 Task: Create a due date automation trigger when advanced on, 2 days after a card is due add fields with custom field "Resume" set to a number greater or equal to 1 and lower than 10 at 11:00 AM.
Action: Mouse moved to (1067, 90)
Screenshot: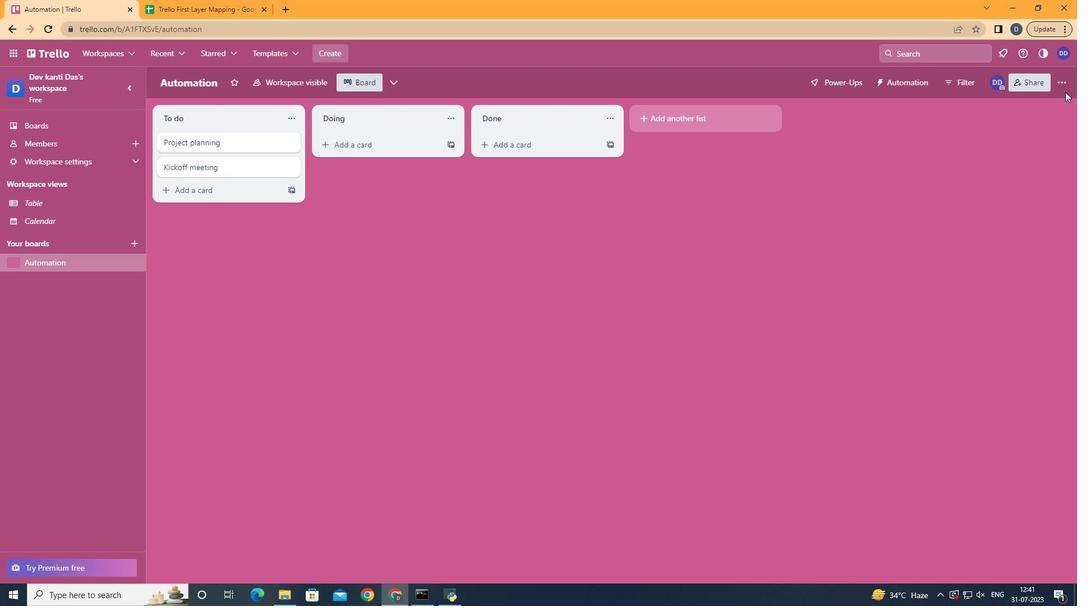 
Action: Mouse pressed left at (1067, 90)
Screenshot: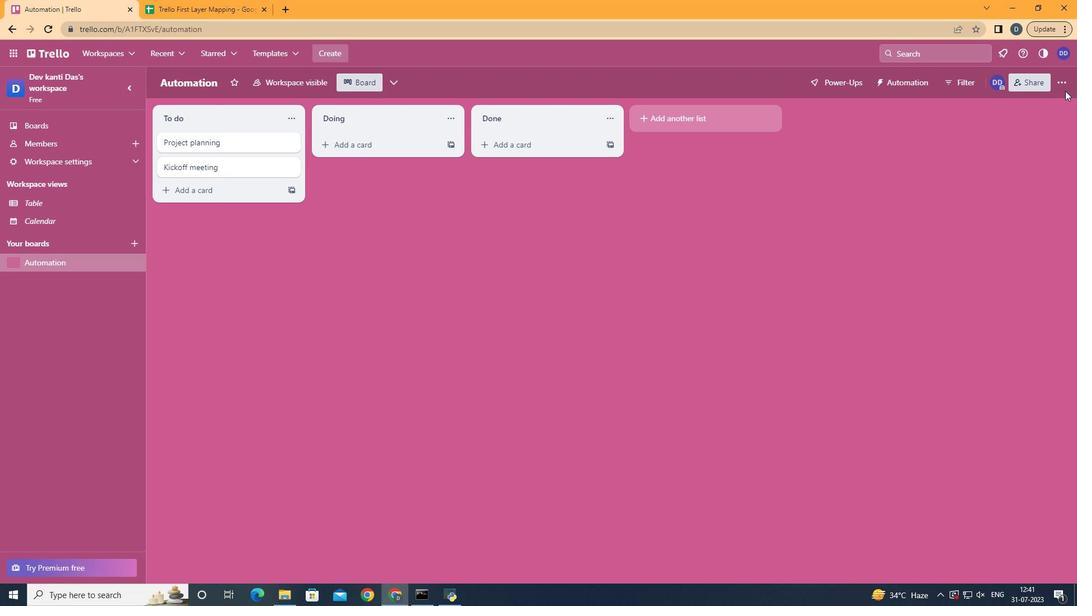 
Action: Mouse moved to (976, 232)
Screenshot: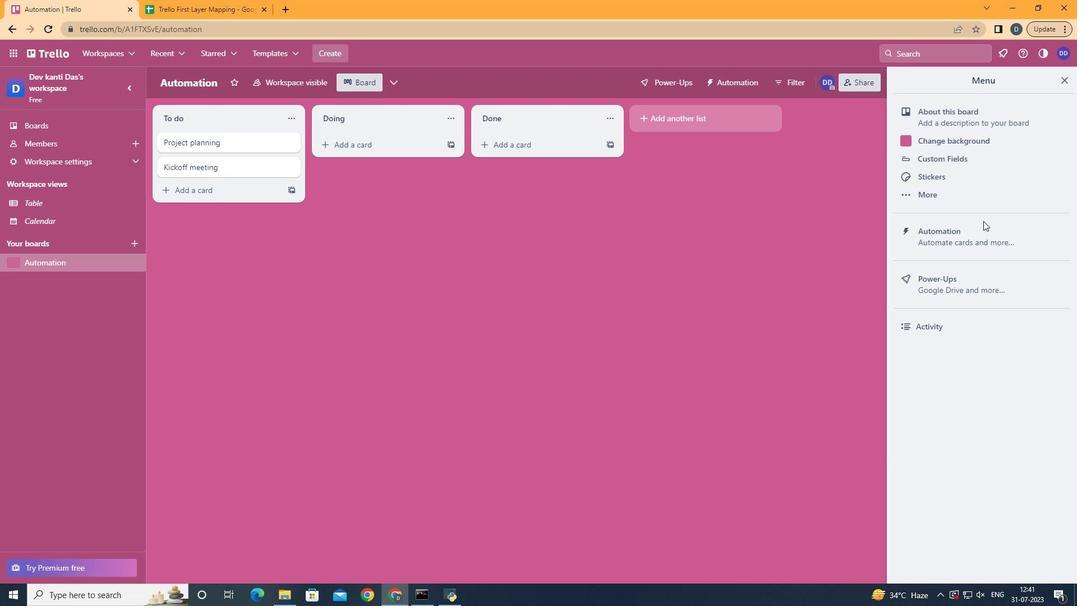 
Action: Mouse pressed left at (976, 232)
Screenshot: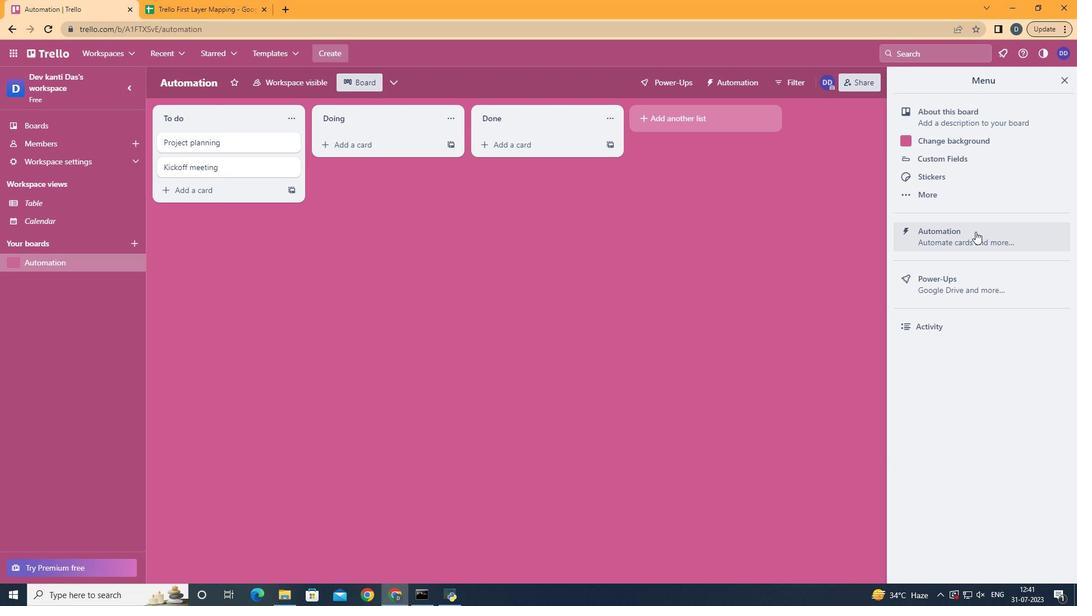 
Action: Mouse moved to (201, 225)
Screenshot: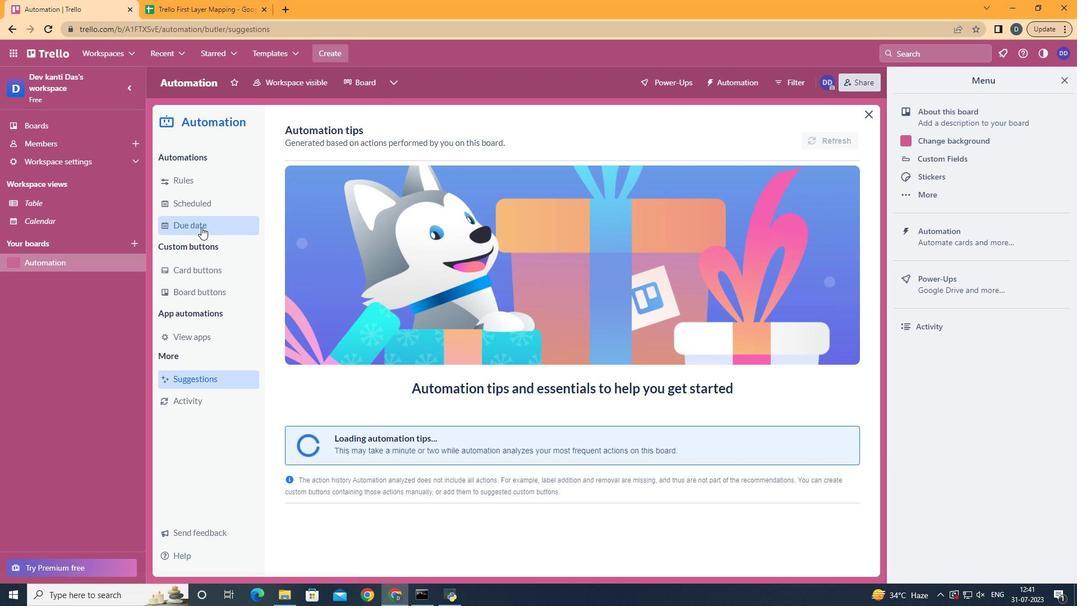 
Action: Mouse pressed left at (201, 225)
Screenshot: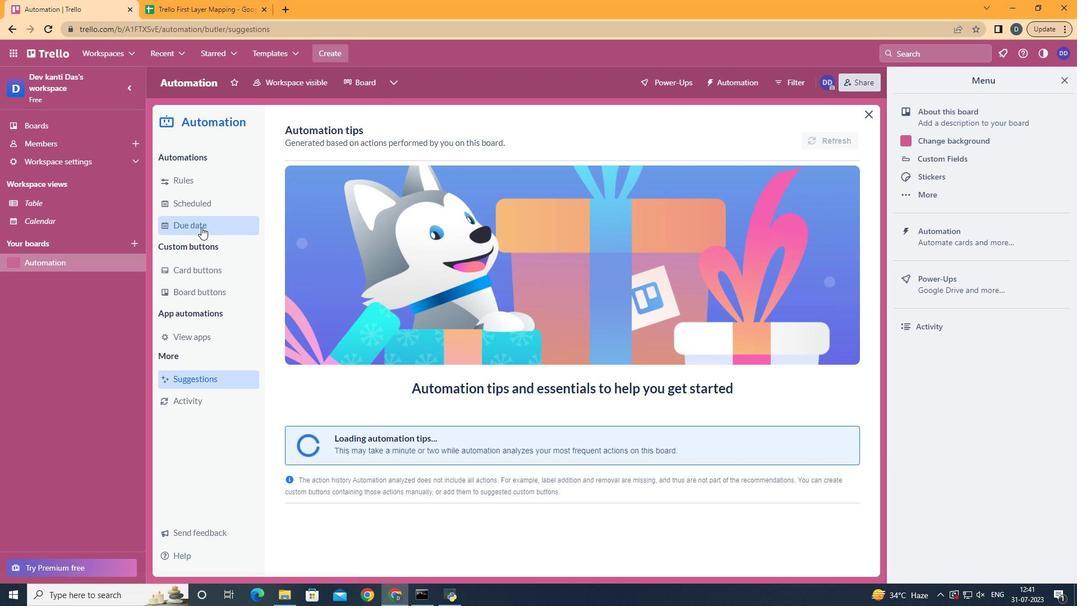 
Action: Mouse moved to (806, 130)
Screenshot: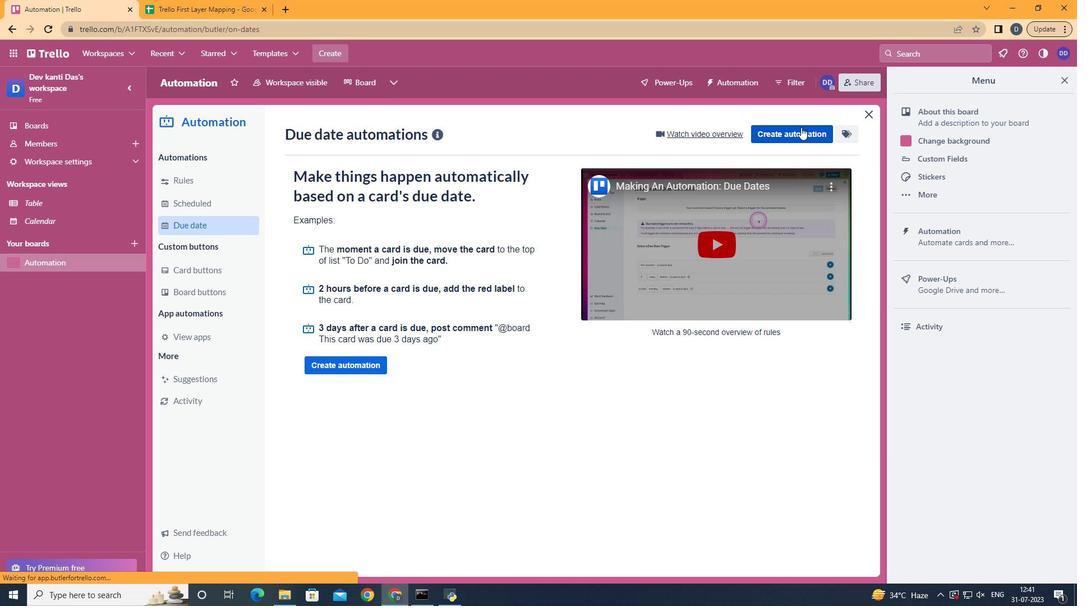 
Action: Mouse pressed left at (806, 130)
Screenshot: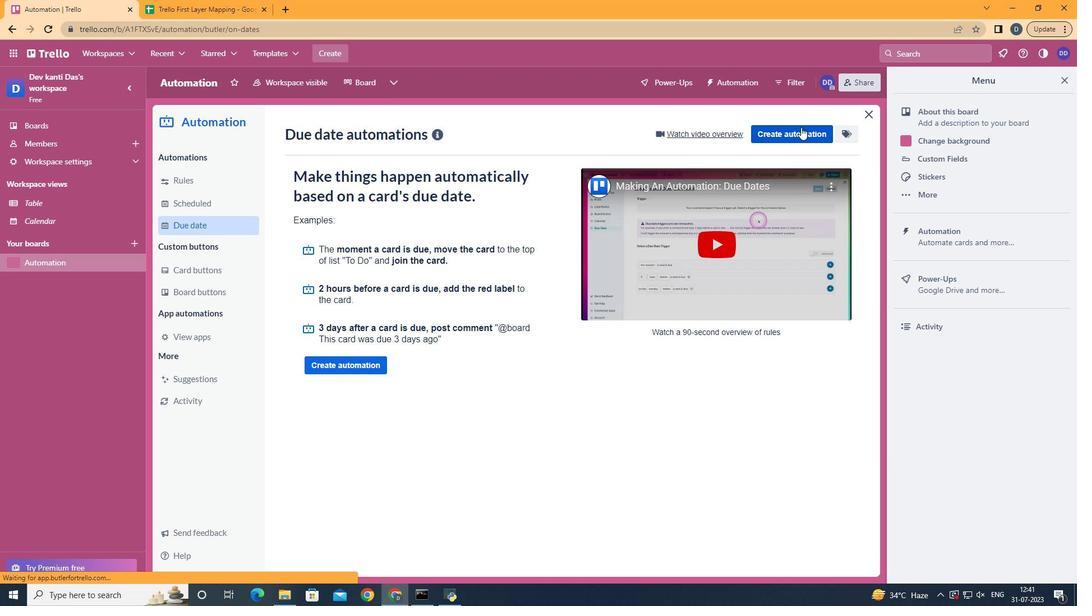
Action: Mouse moved to (498, 250)
Screenshot: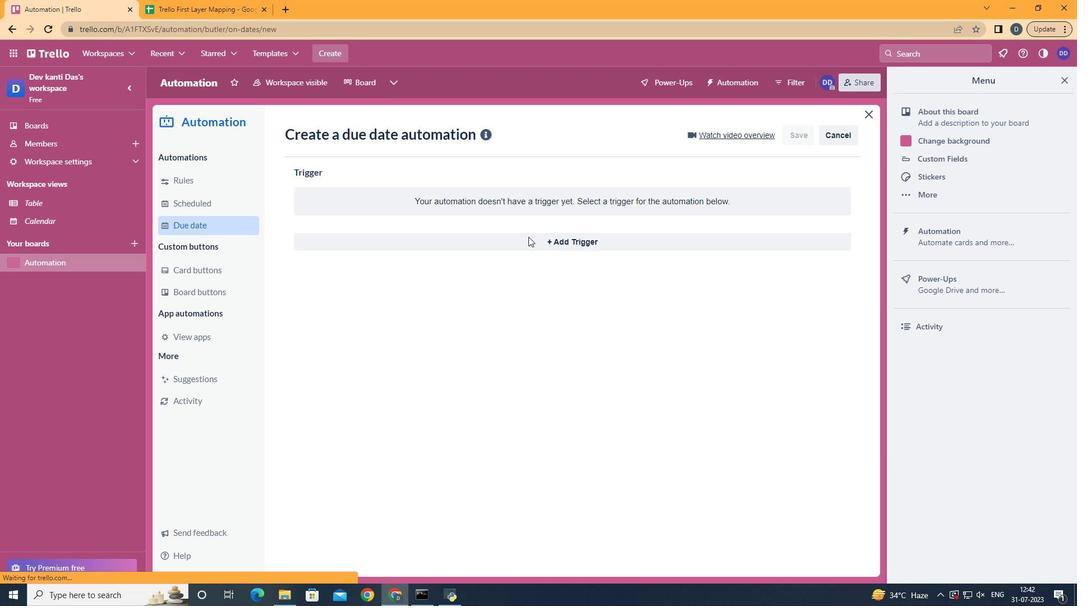 
Action: Mouse pressed left at (498, 250)
Screenshot: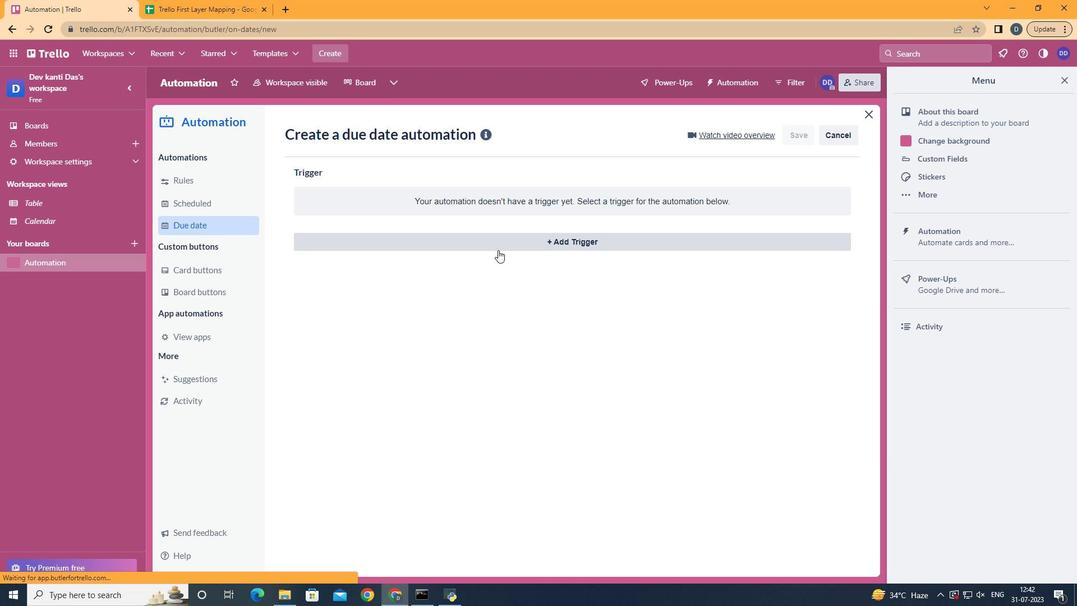 
Action: Mouse moved to (408, 456)
Screenshot: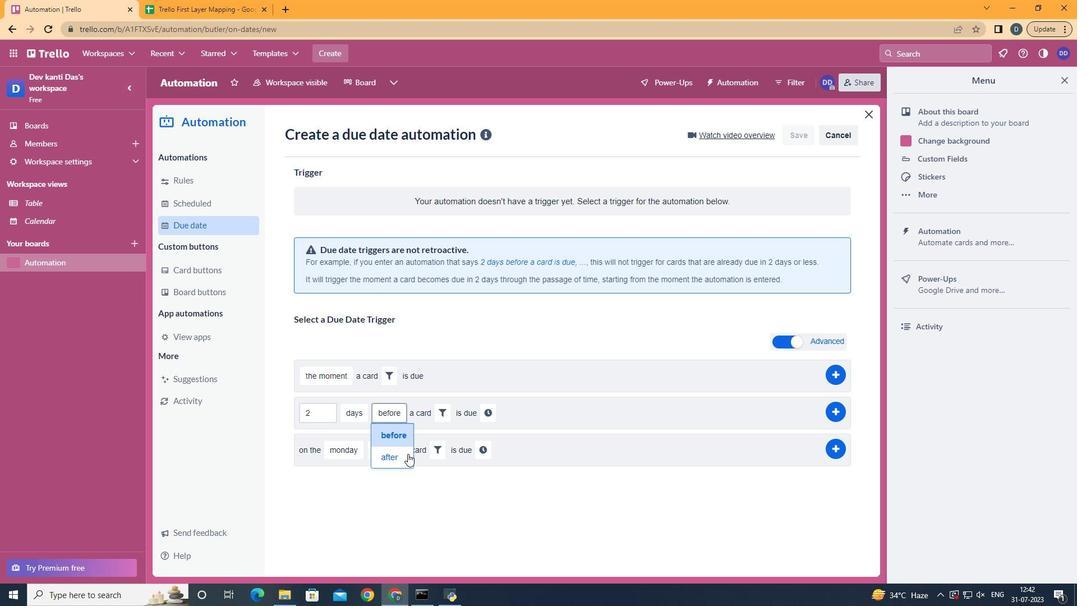
Action: Mouse pressed left at (408, 456)
Screenshot: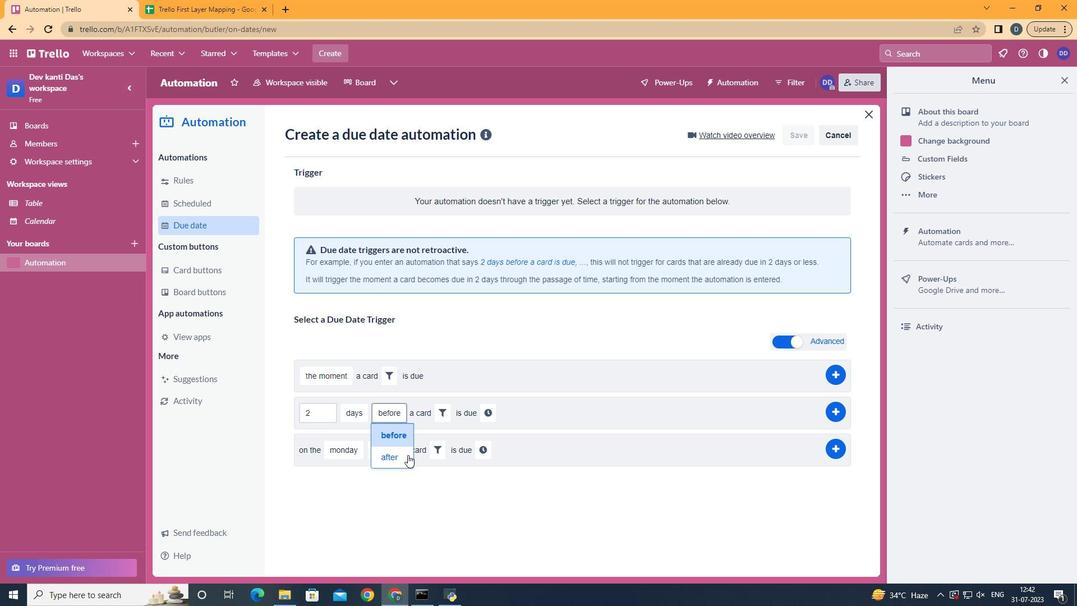 
Action: Mouse moved to (445, 412)
Screenshot: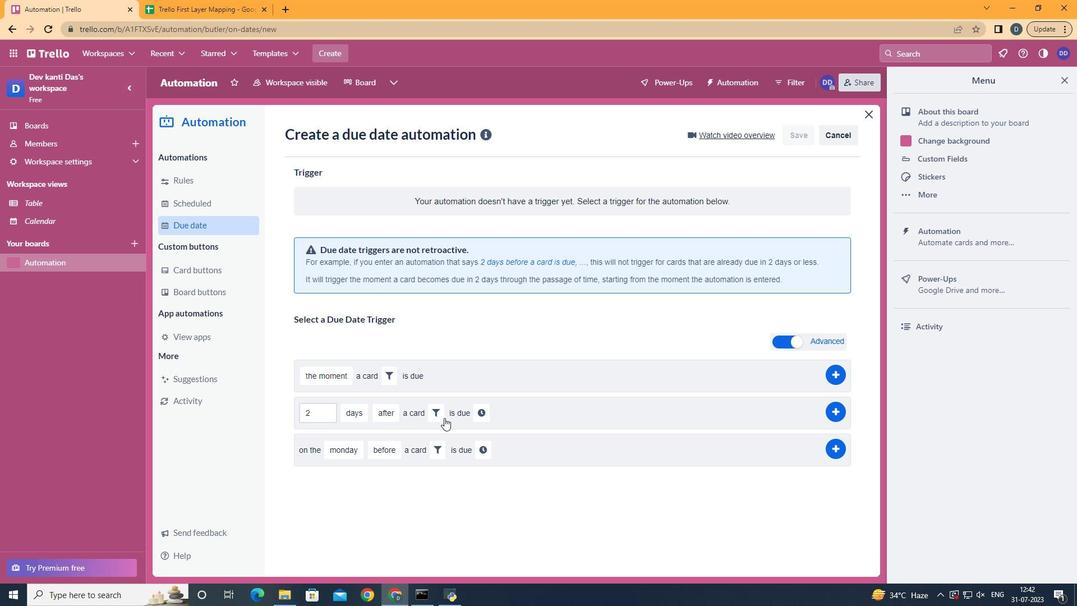 
Action: Mouse pressed left at (445, 412)
Screenshot: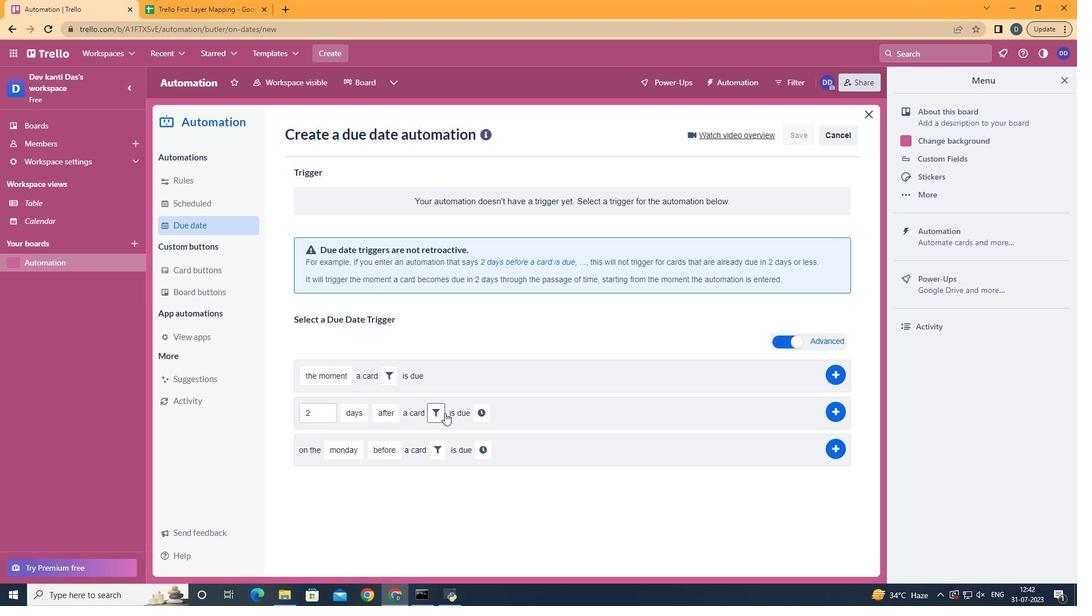 
Action: Mouse moved to (581, 447)
Screenshot: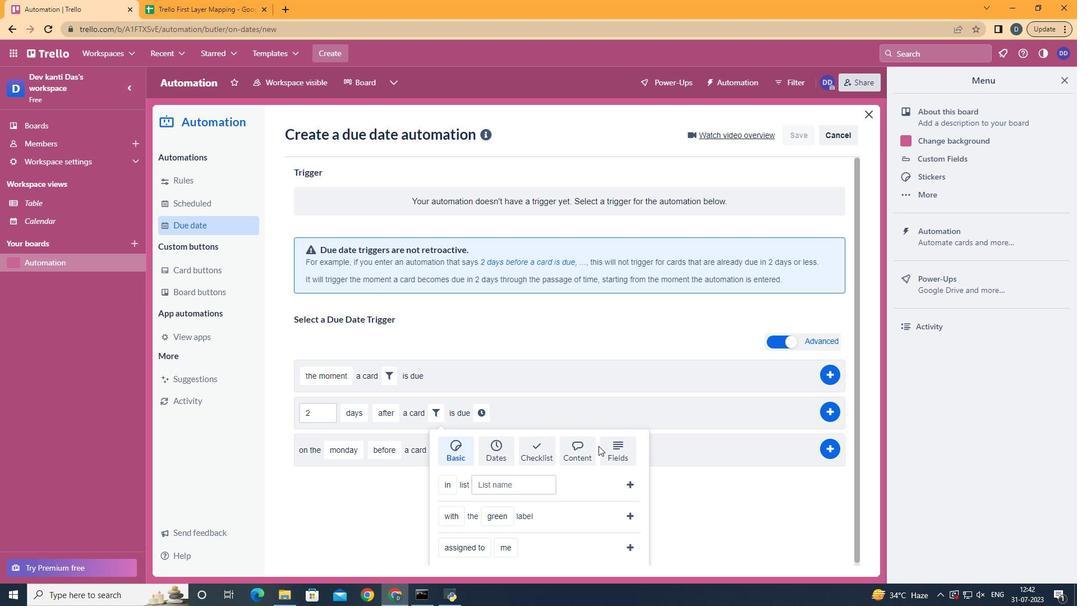 
Action: Mouse pressed left at (581, 447)
Screenshot: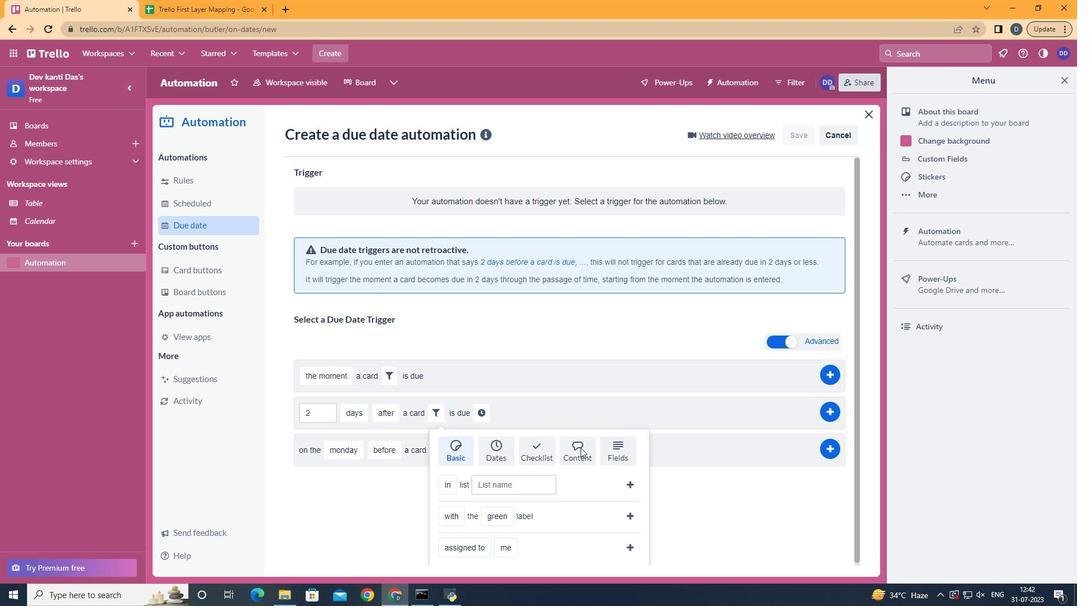 
Action: Mouse moved to (628, 448)
Screenshot: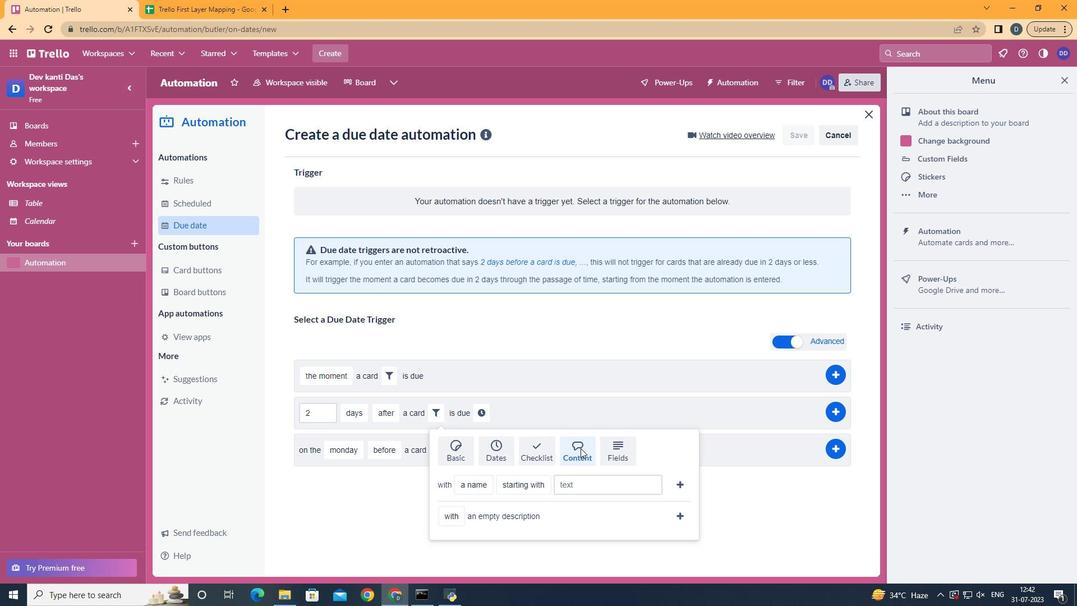 
Action: Mouse pressed left at (628, 448)
Screenshot: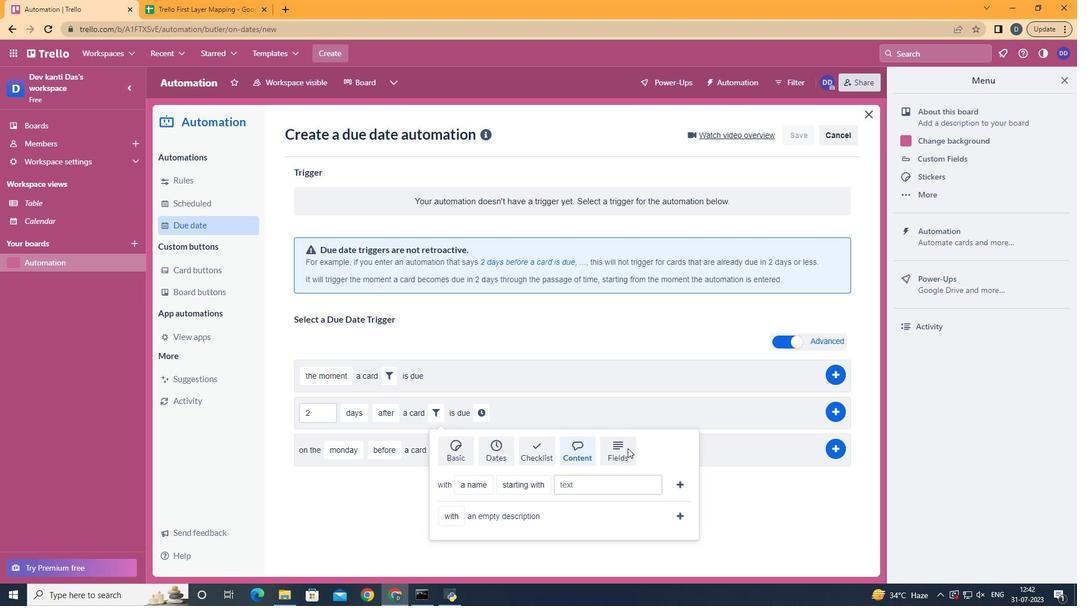 
Action: Mouse moved to (623, 447)
Screenshot: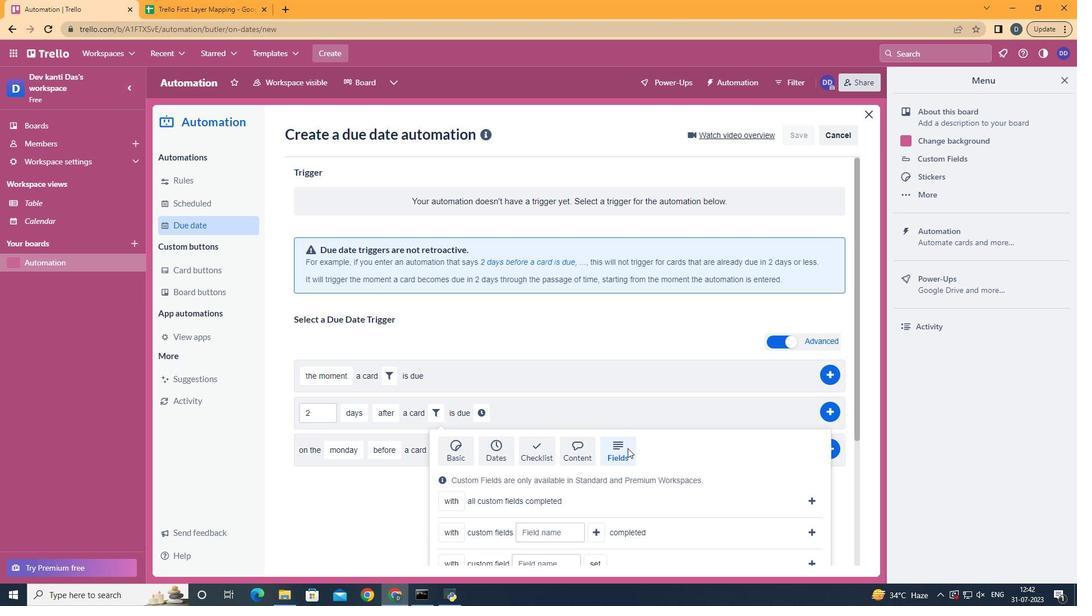 
Action: Mouse scrolled (623, 446) with delta (0, 0)
Screenshot: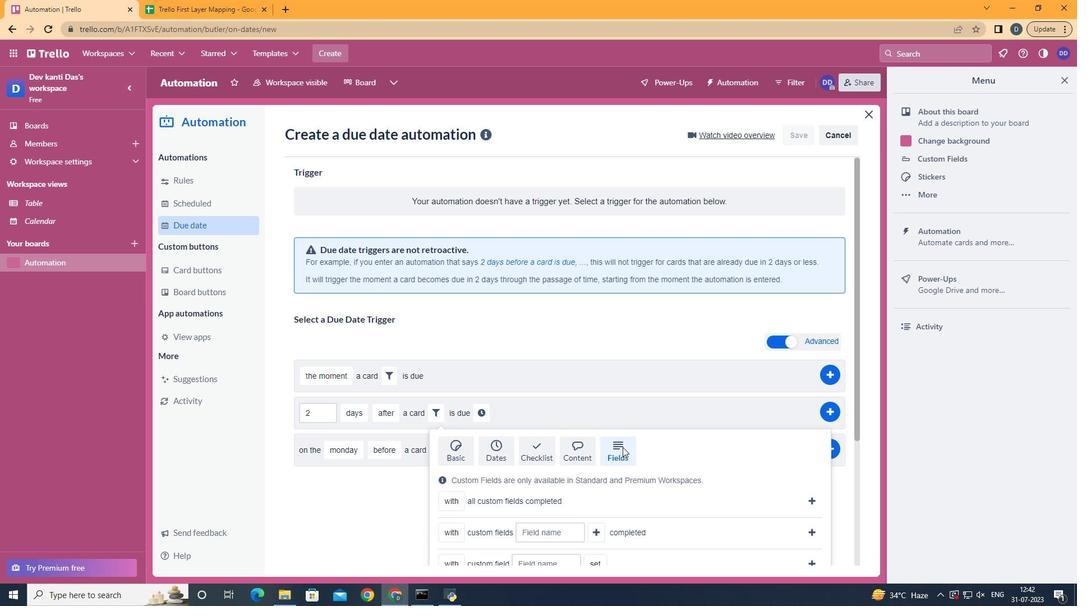 
Action: Mouse scrolled (623, 446) with delta (0, 0)
Screenshot: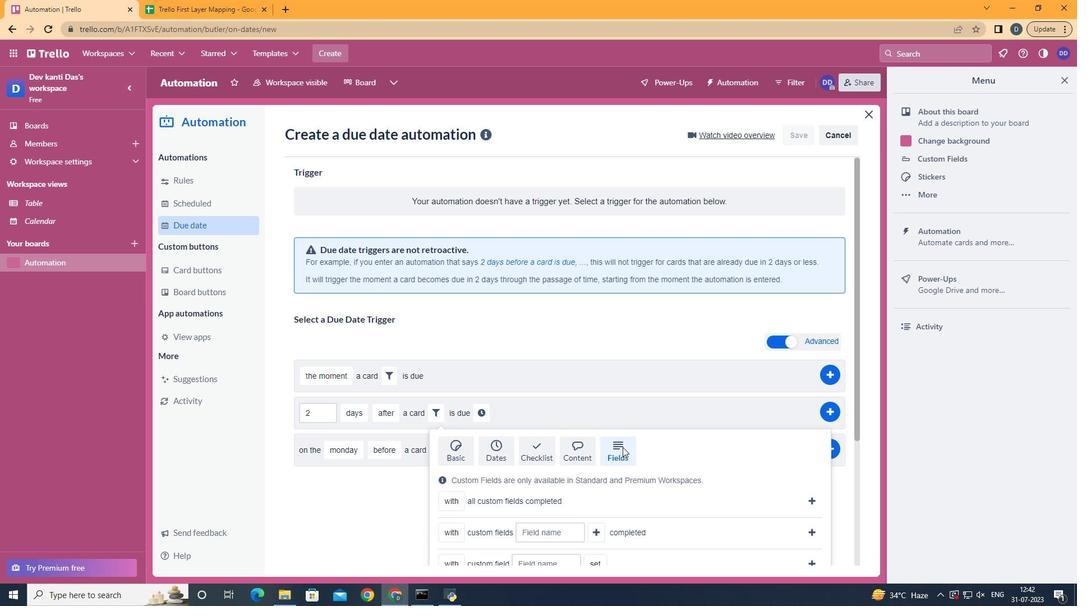 
Action: Mouse scrolled (623, 446) with delta (0, 0)
Screenshot: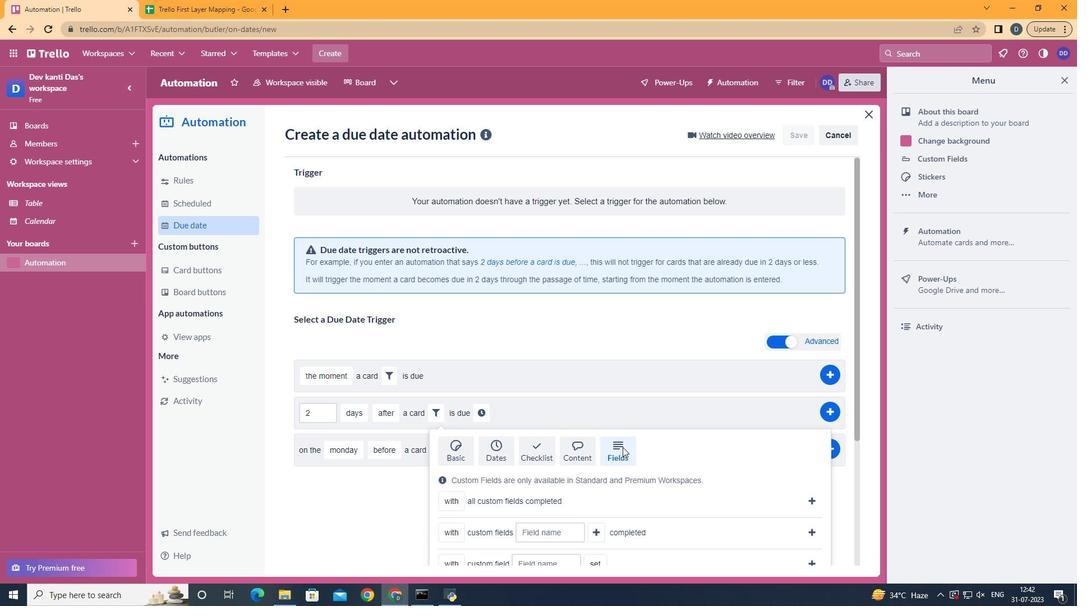
Action: Mouse scrolled (623, 446) with delta (0, 0)
Screenshot: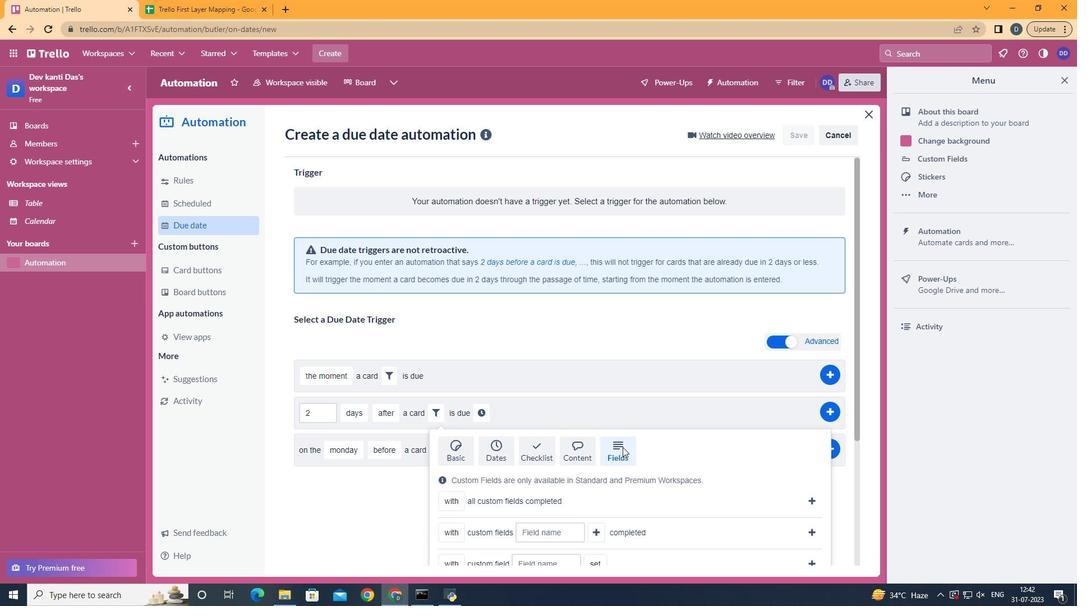 
Action: Mouse scrolled (623, 446) with delta (0, 0)
Screenshot: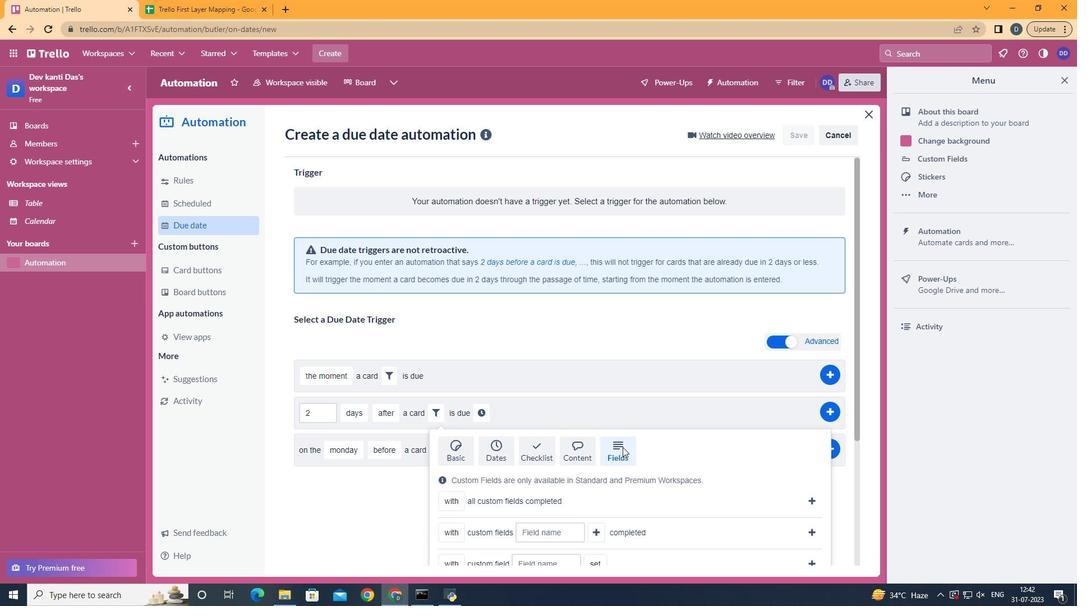 
Action: Mouse moved to (460, 498)
Screenshot: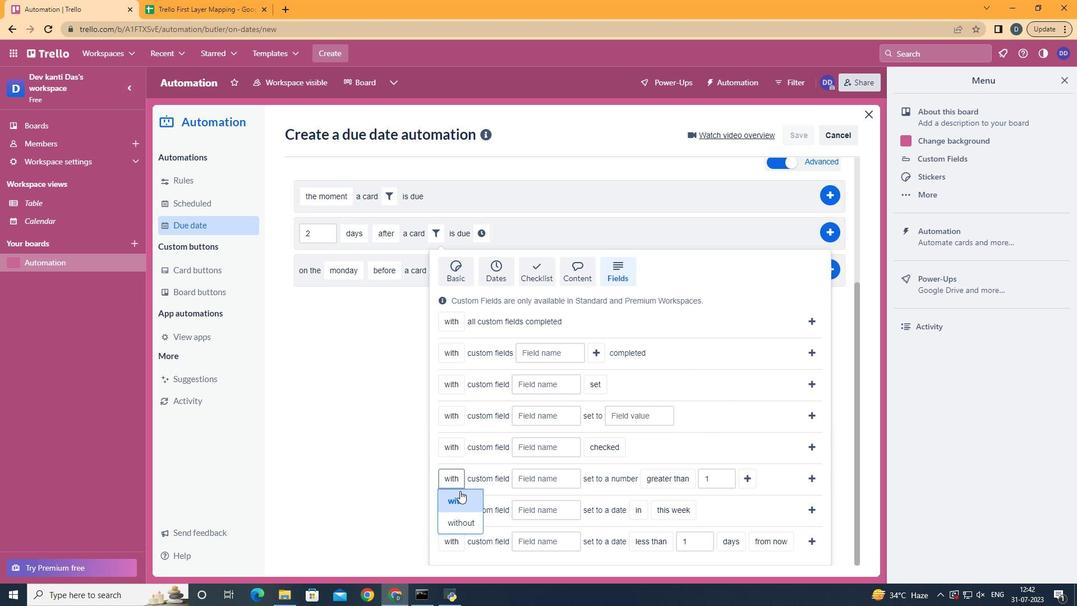 
Action: Mouse pressed left at (460, 498)
Screenshot: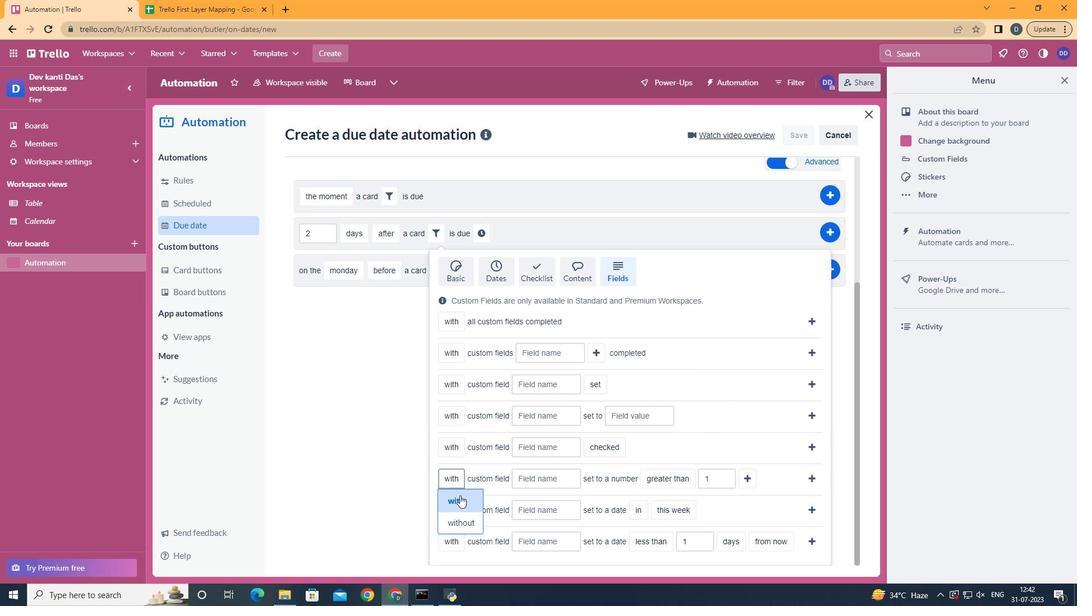 
Action: Mouse moved to (529, 478)
Screenshot: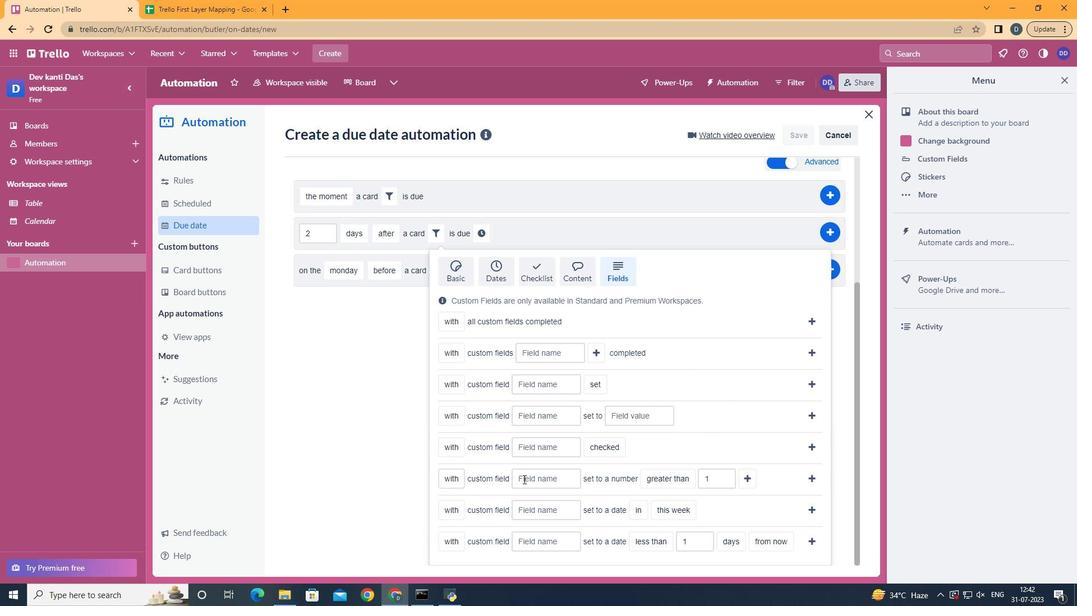 
Action: Mouse pressed left at (529, 478)
Screenshot: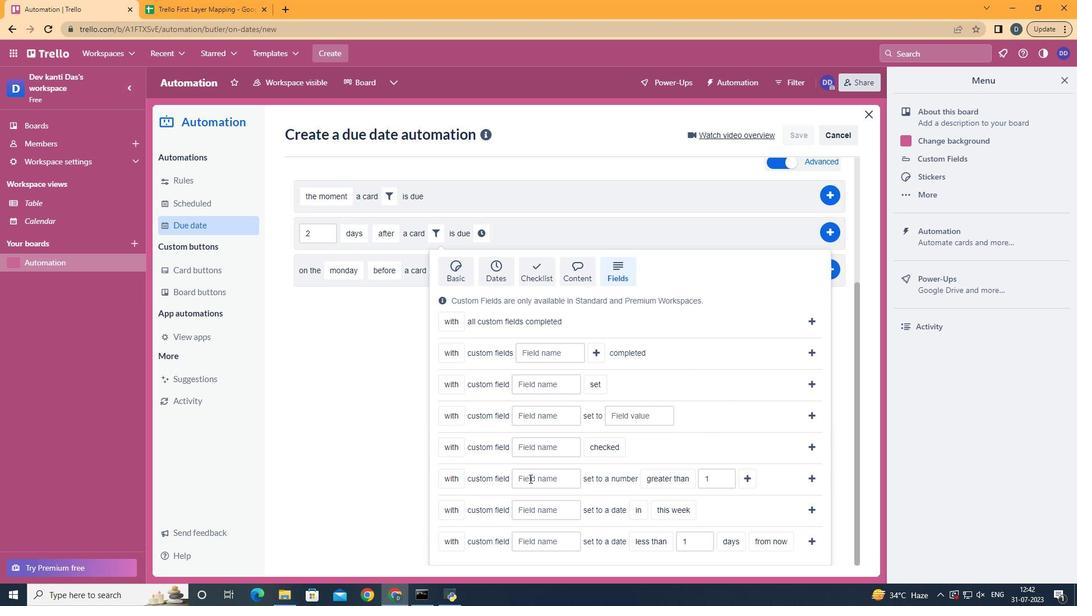 
Action: Key pressed <Key.shift>Resume
Screenshot: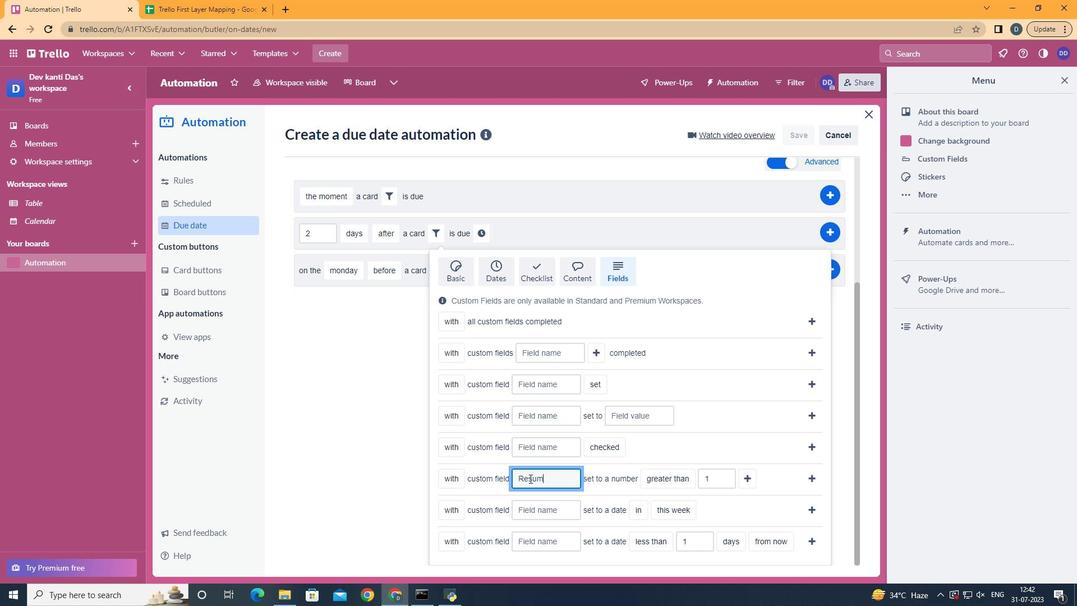 
Action: Mouse moved to (696, 412)
Screenshot: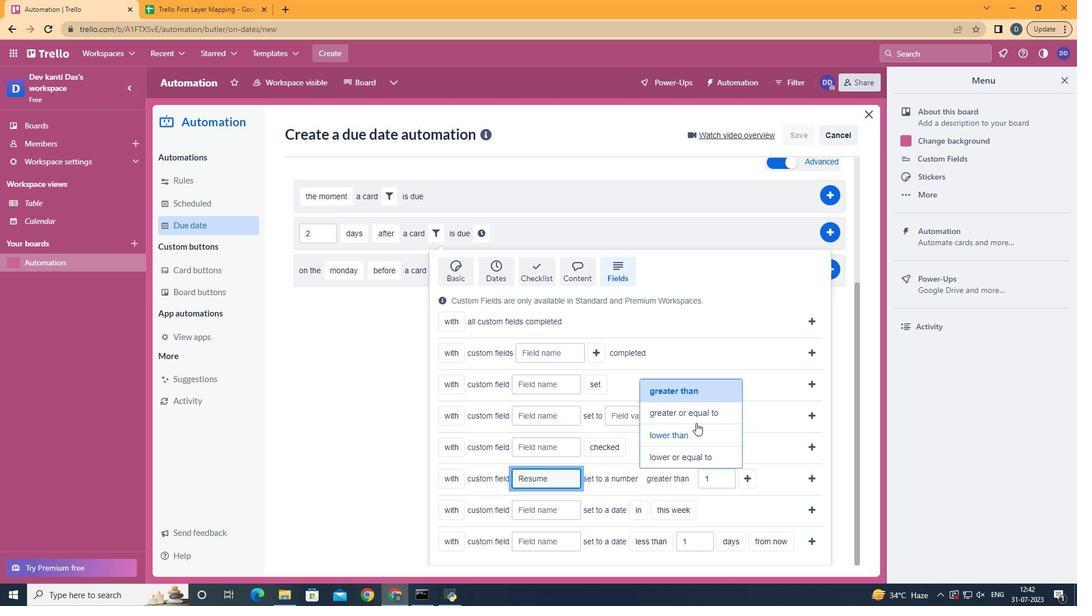 
Action: Mouse pressed left at (696, 412)
Screenshot: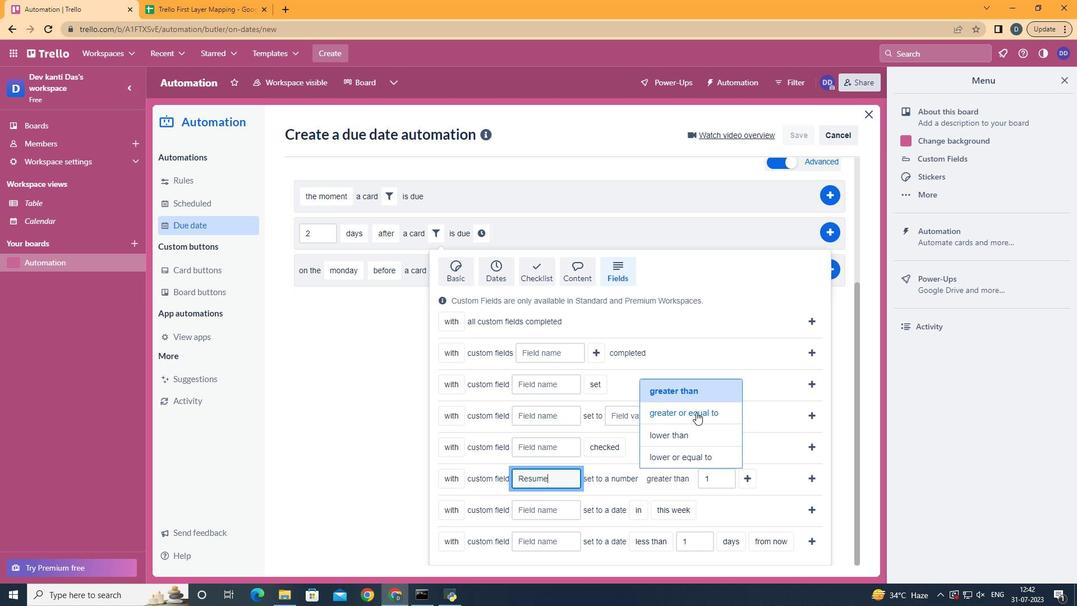 
Action: Mouse moved to (764, 484)
Screenshot: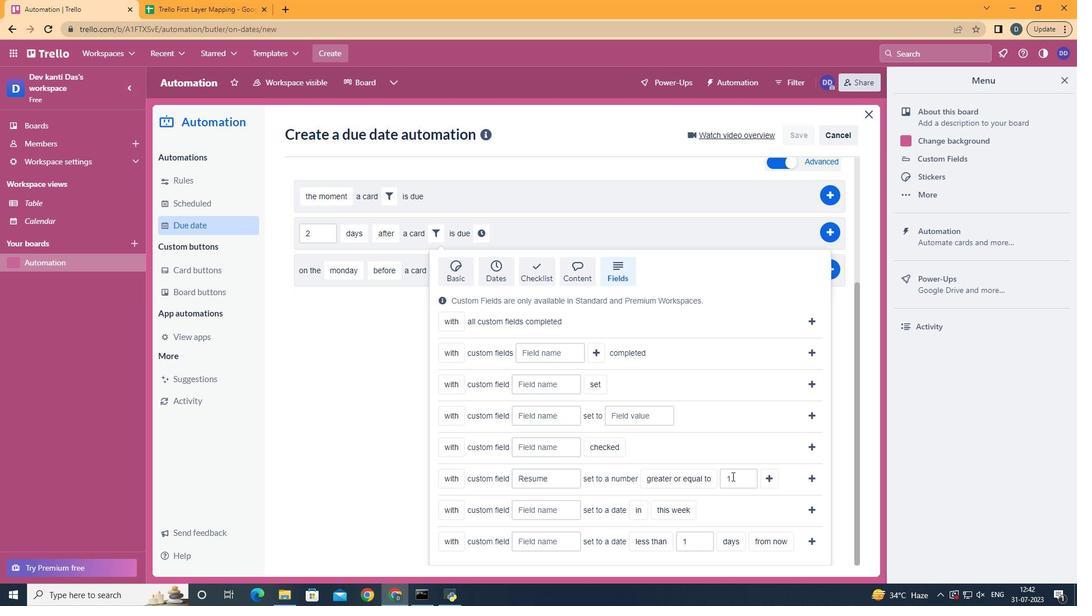 
Action: Mouse pressed left at (764, 484)
Screenshot: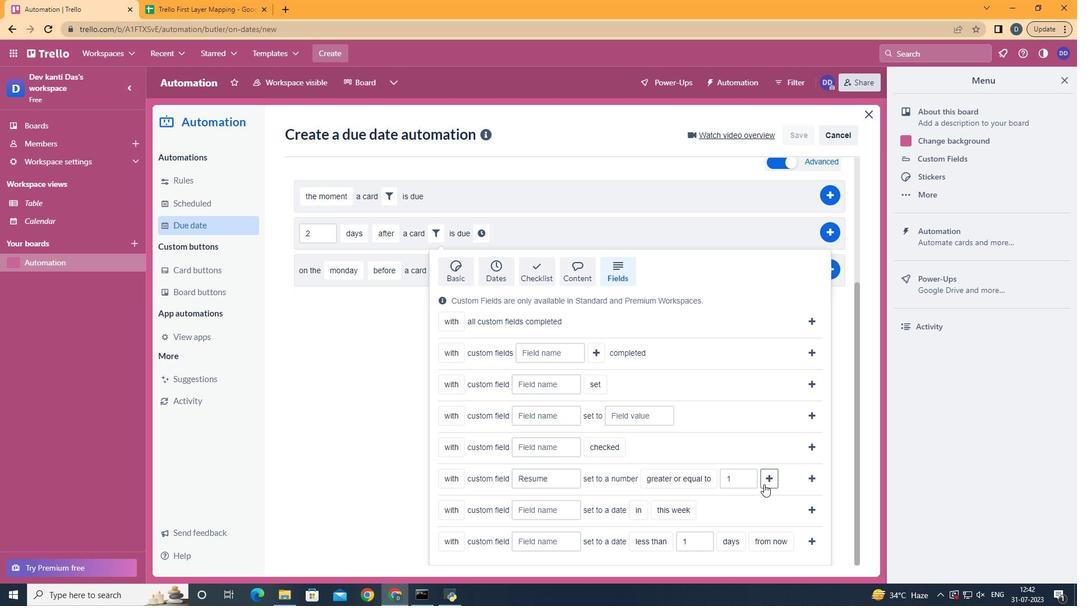 
Action: Mouse moved to (506, 414)
Screenshot: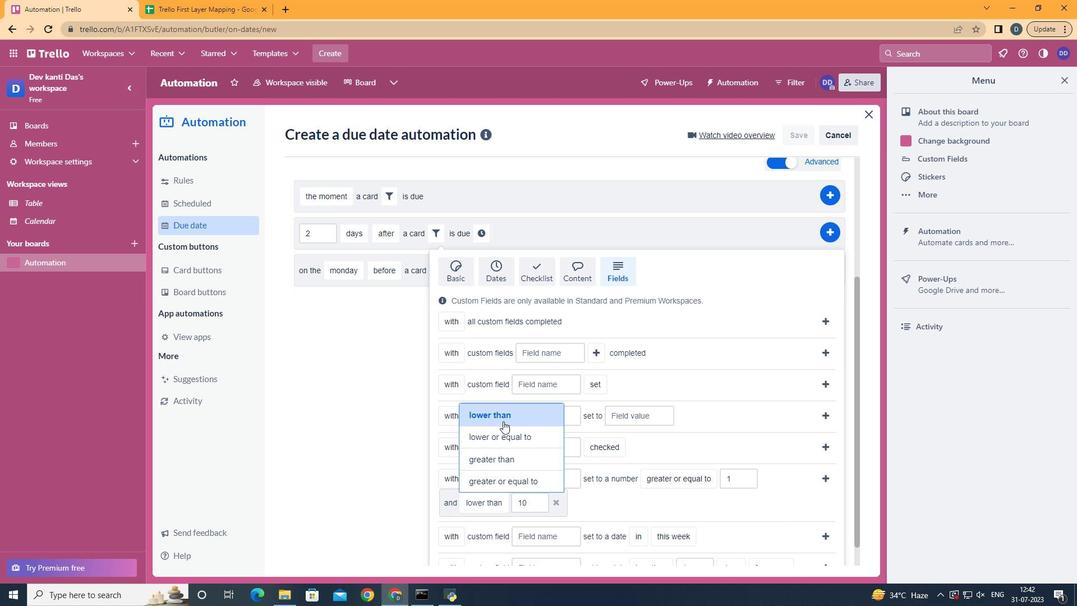 
Action: Mouse pressed left at (506, 414)
Screenshot: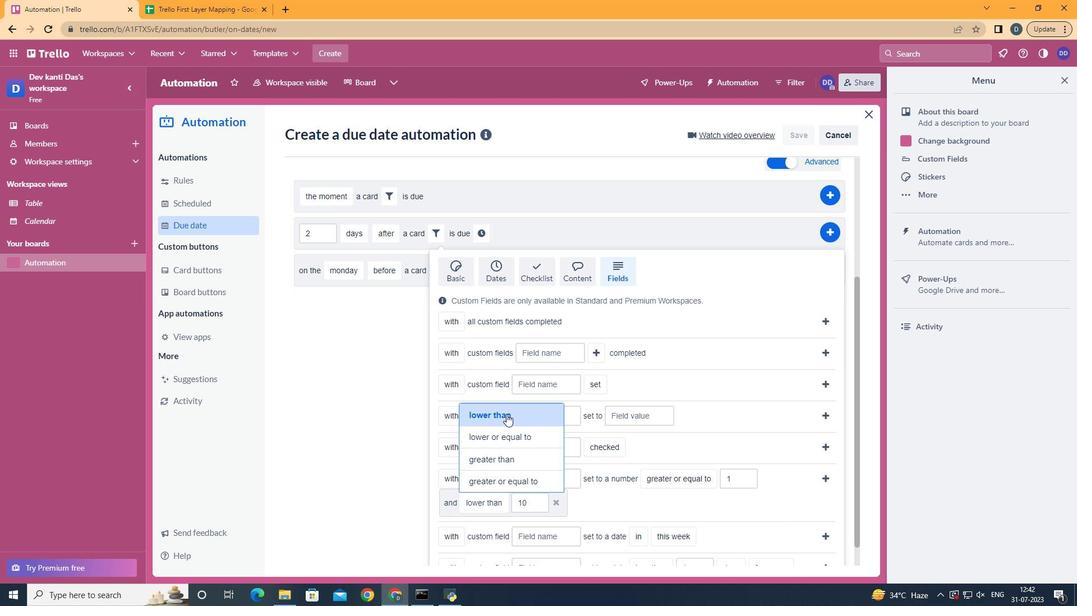 
Action: Mouse moved to (828, 477)
Screenshot: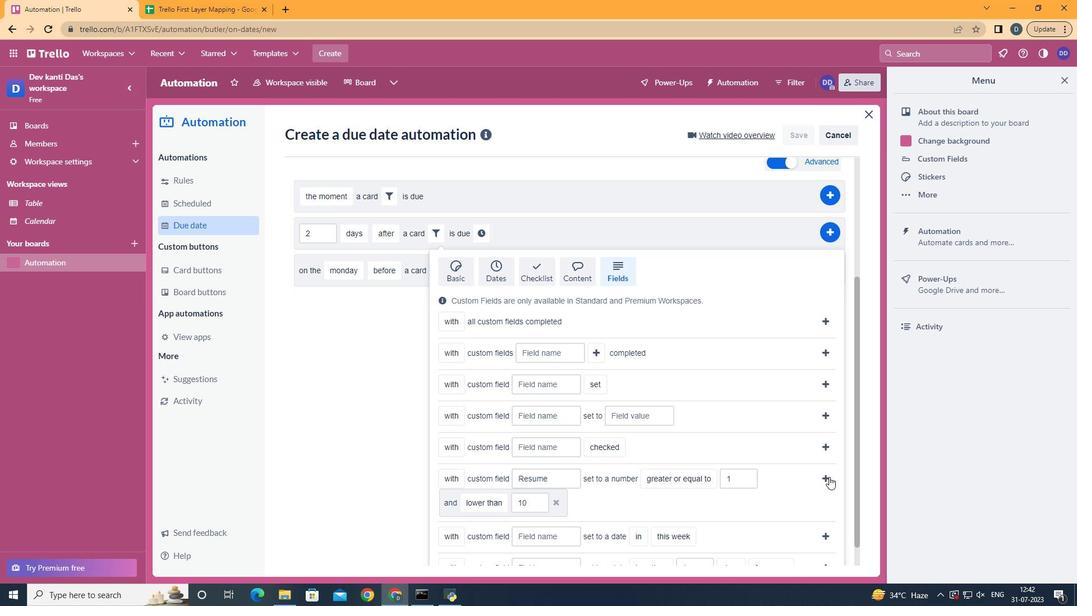 
Action: Mouse pressed left at (828, 477)
Screenshot: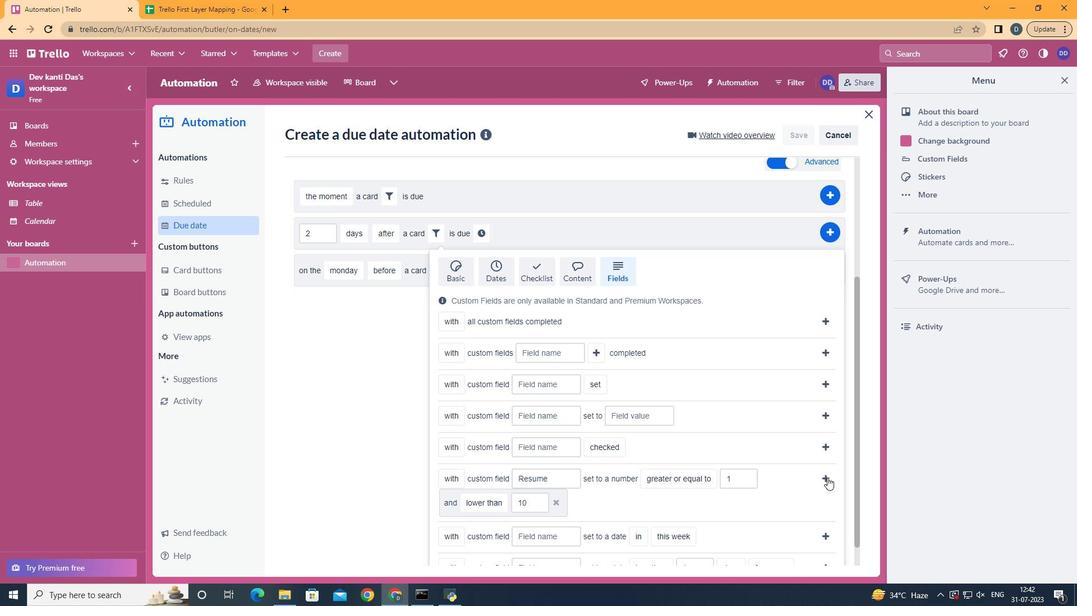 
Action: Mouse moved to (792, 405)
Screenshot: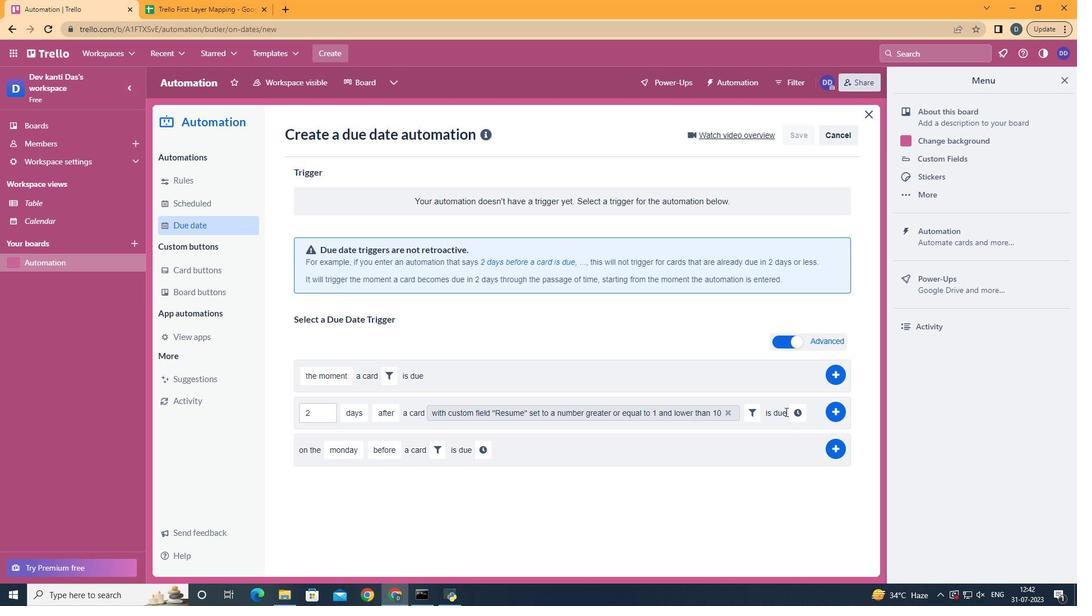 
Action: Mouse pressed left at (792, 405)
Screenshot: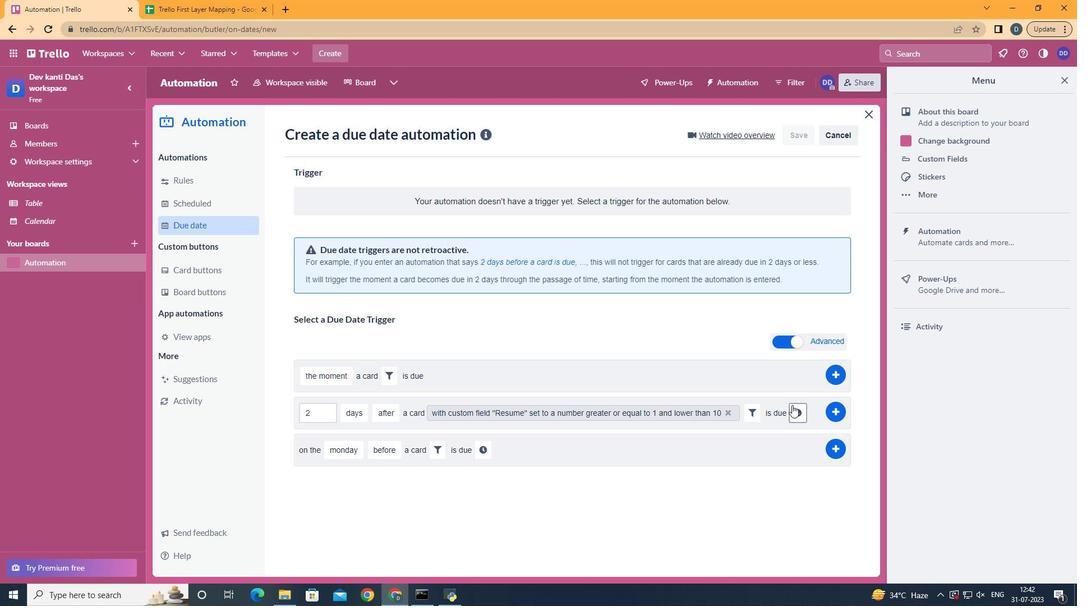 
Action: Mouse moved to (336, 440)
Screenshot: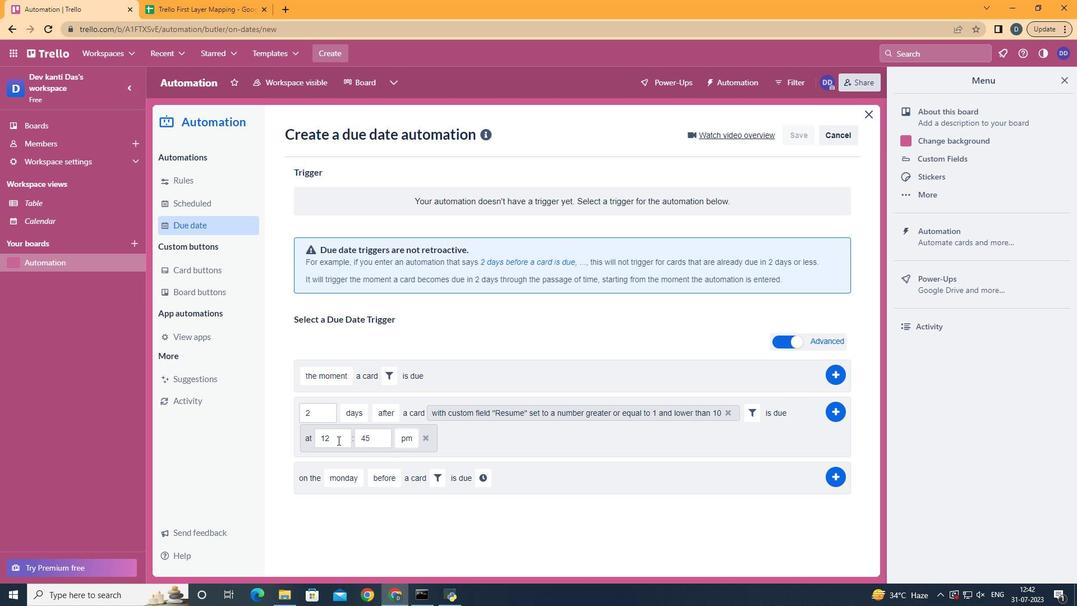 
Action: Mouse pressed left at (336, 440)
Screenshot: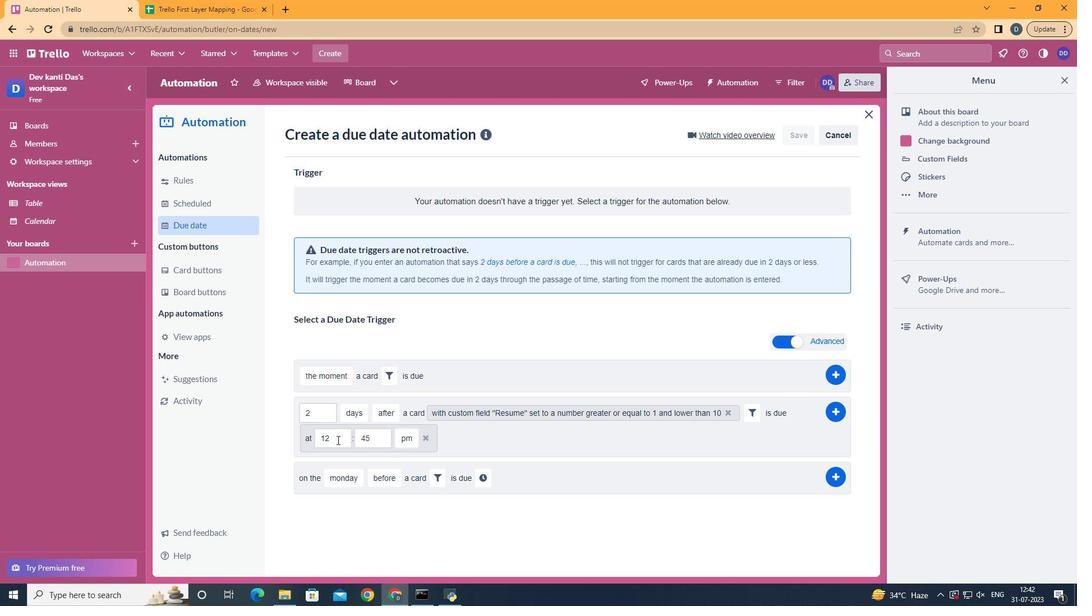 
Action: Key pressed <Key.backspace>1
Screenshot: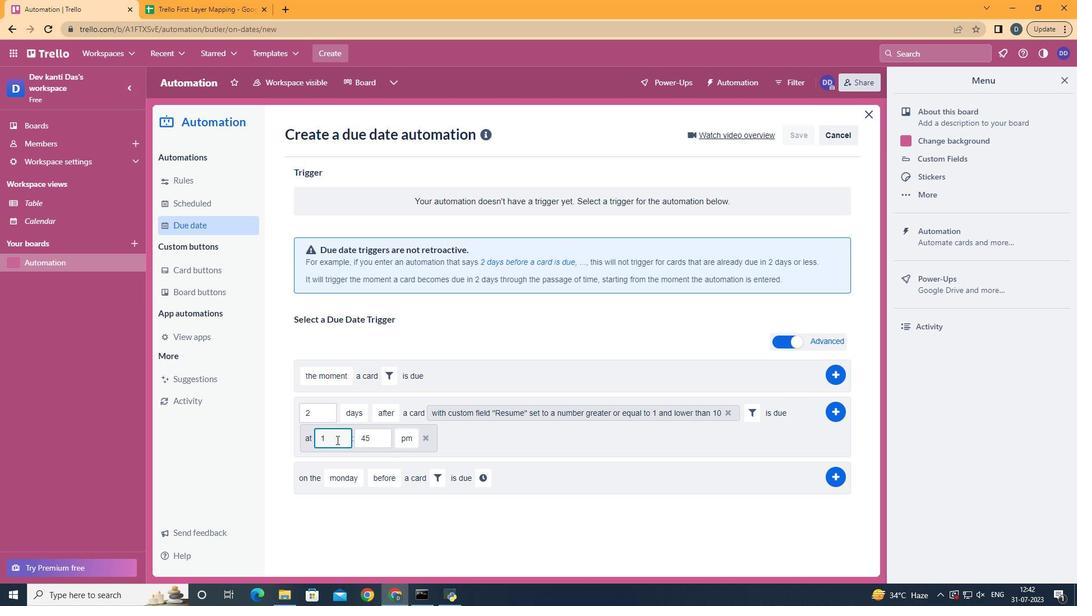 
Action: Mouse moved to (376, 438)
Screenshot: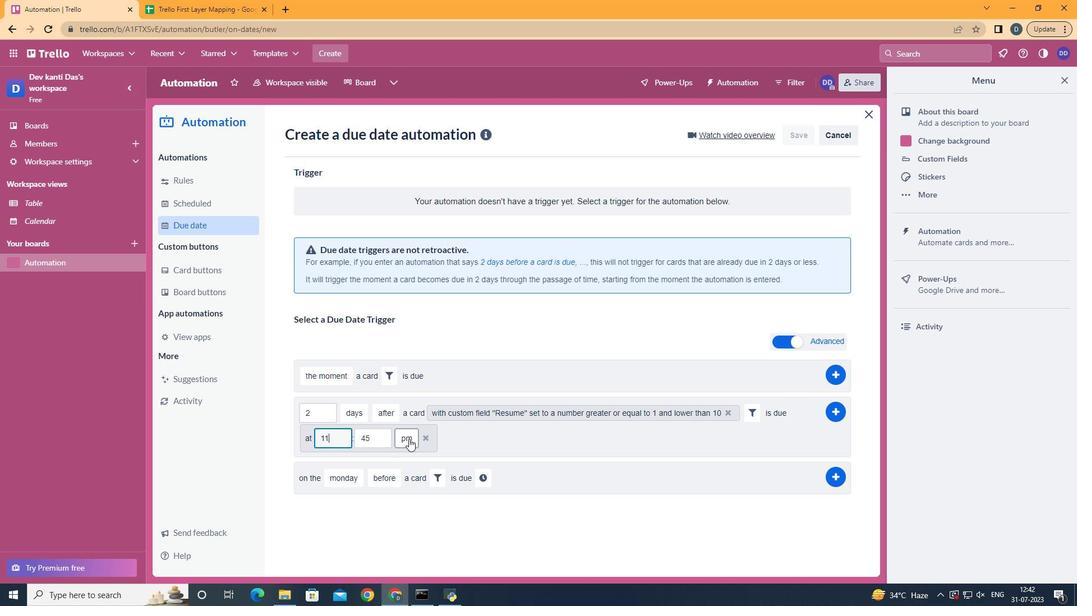 
Action: Mouse pressed left at (376, 438)
Screenshot: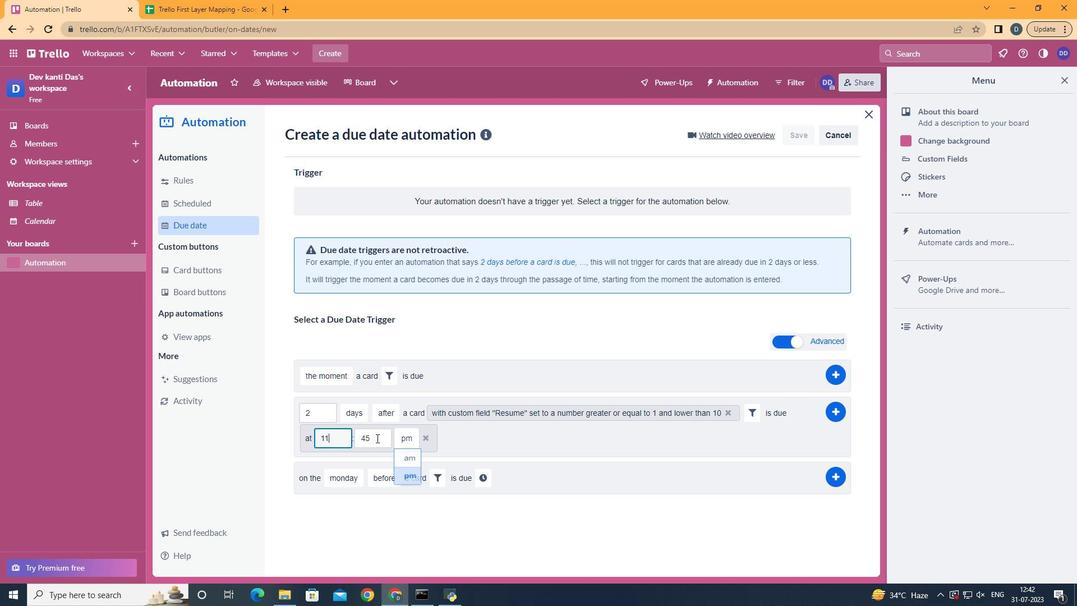 
Action: Key pressed <Key.backspace><Key.backspace>00
Screenshot: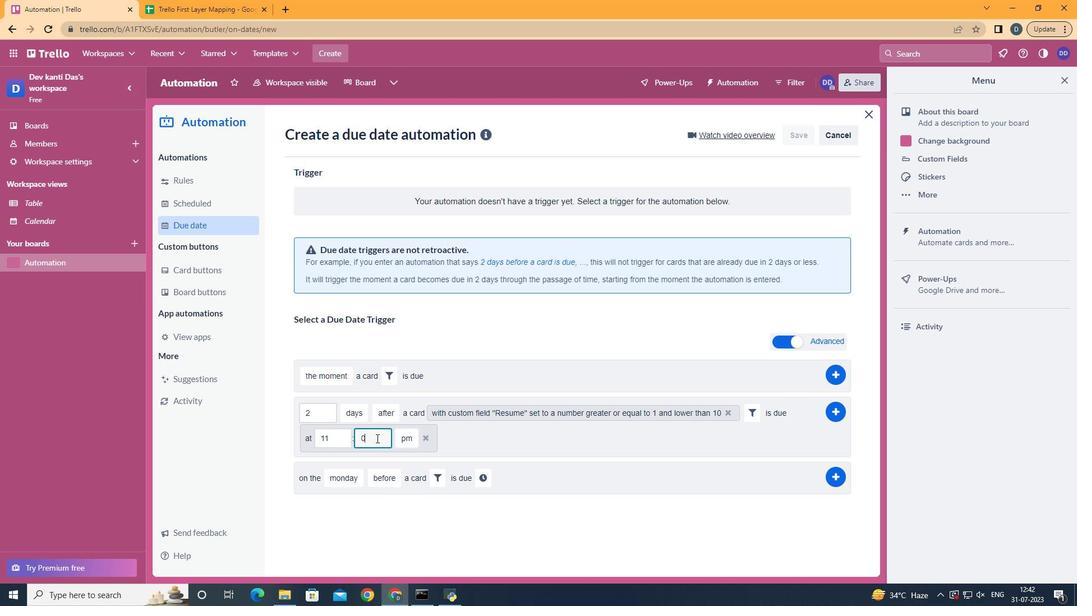 
Action: Mouse moved to (410, 458)
Screenshot: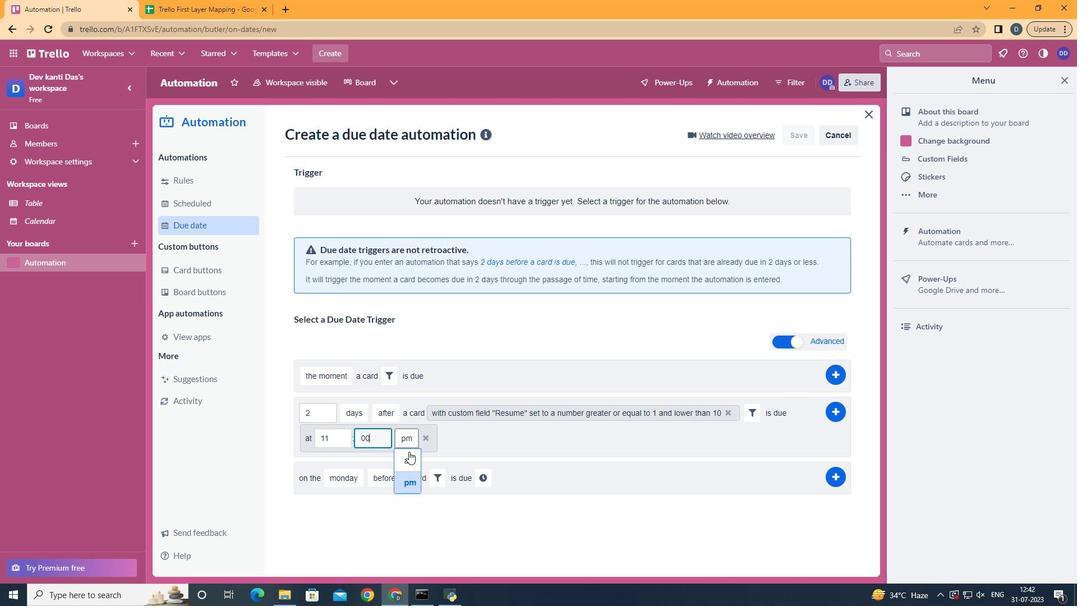 
Action: Mouse pressed left at (410, 458)
Screenshot: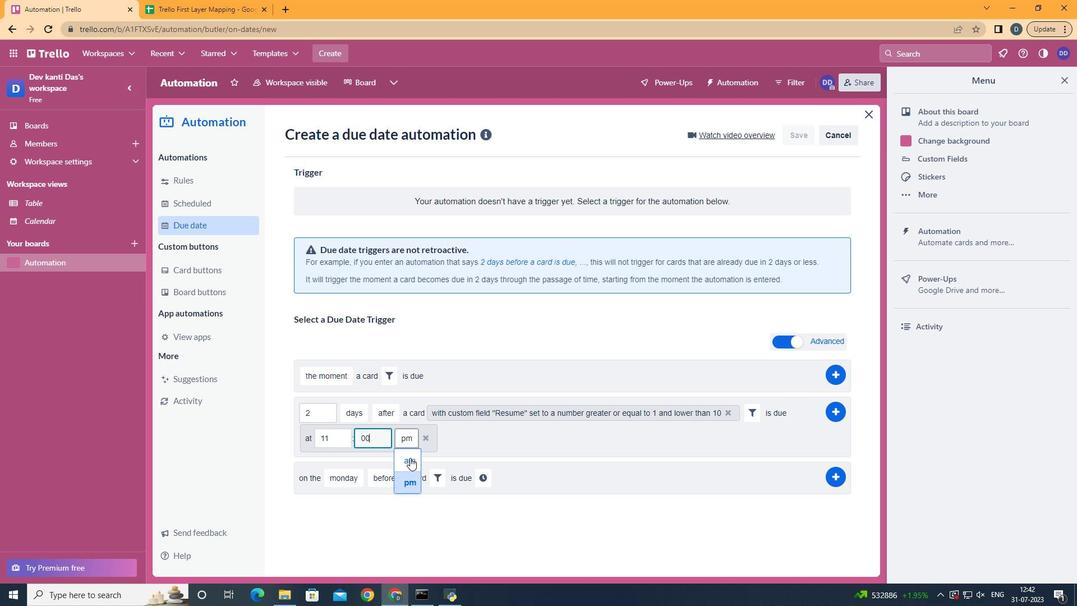
Action: Mouse moved to (840, 412)
Screenshot: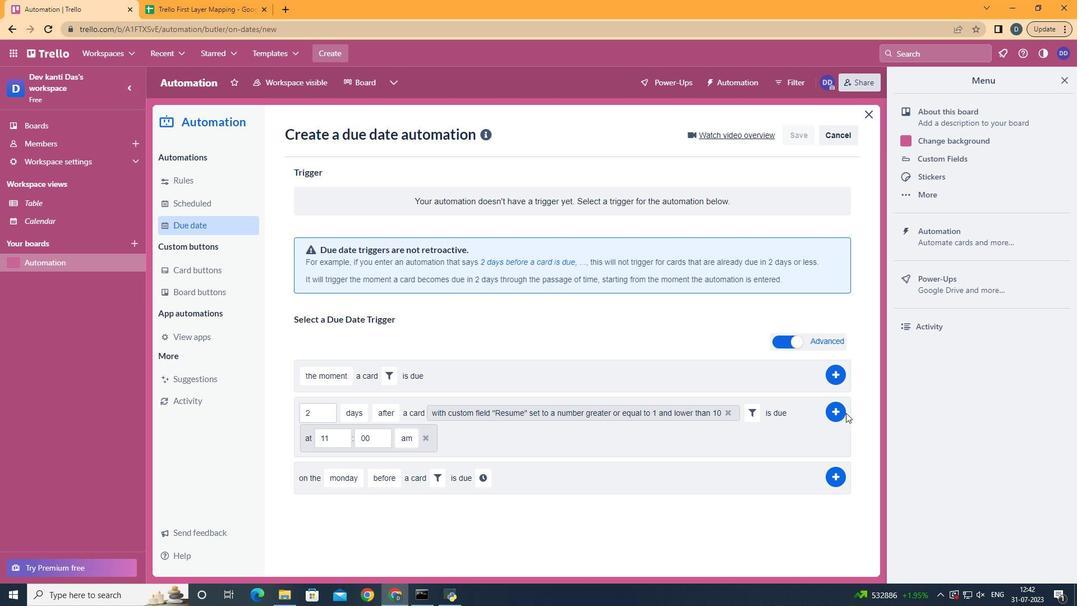 
Action: Mouse pressed left at (840, 412)
Screenshot: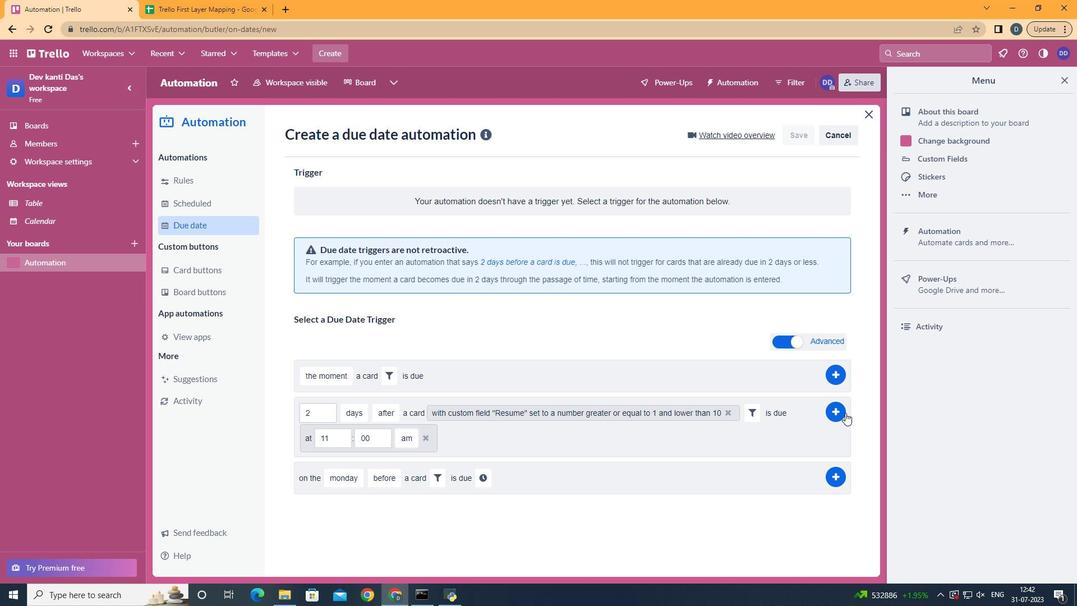 
Action: Mouse moved to (599, 325)
Screenshot: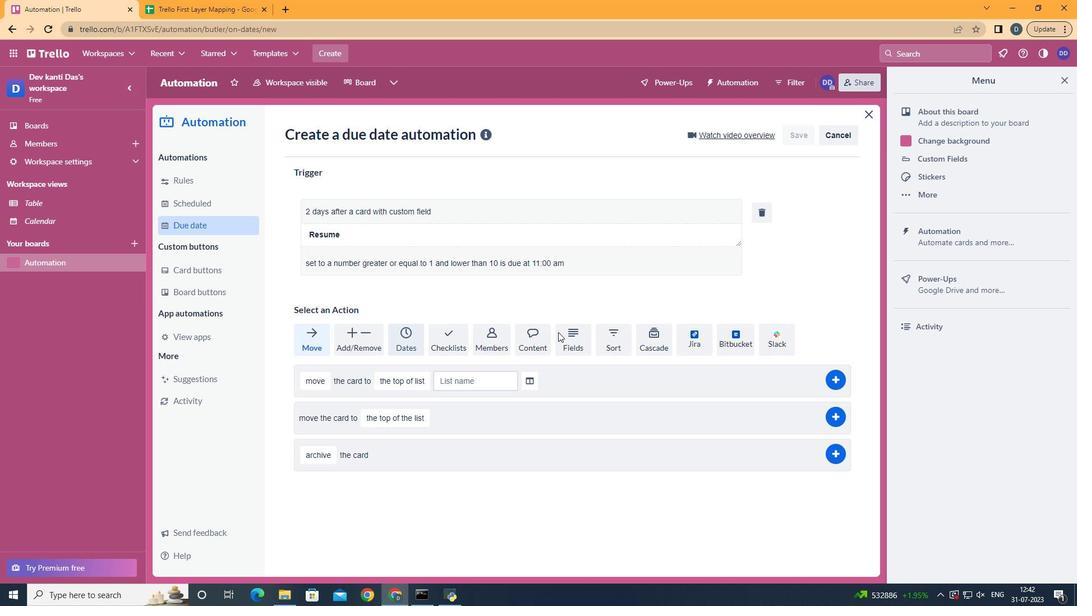 
